 Task: Create a due date automation trigger when advanced on, on the monday of the week before a card is due add fields with custom field "Resume" set to a number lower than 1 and greater or equal to 10 at 11:00 AM.
Action: Mouse moved to (1095, 77)
Screenshot: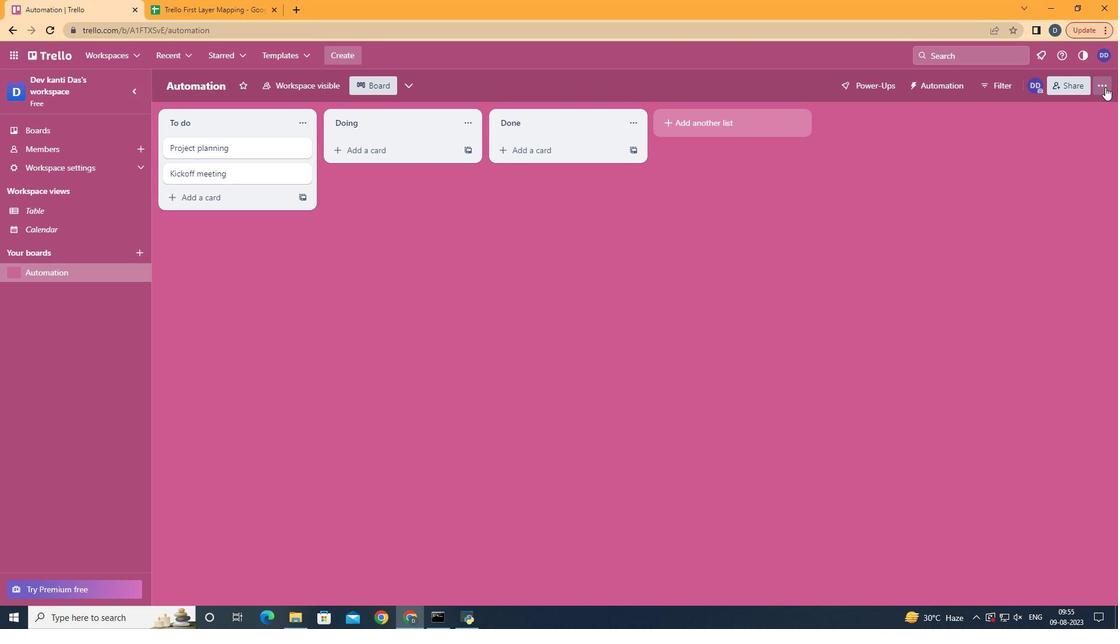
Action: Mouse pressed left at (1095, 77)
Screenshot: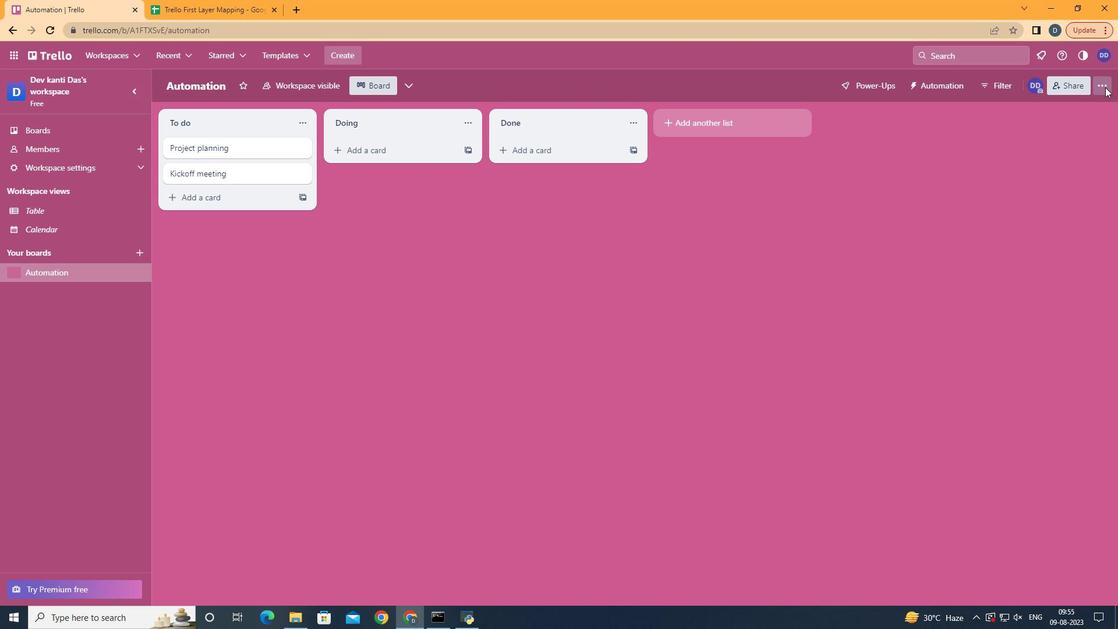 
Action: Mouse moved to (1005, 253)
Screenshot: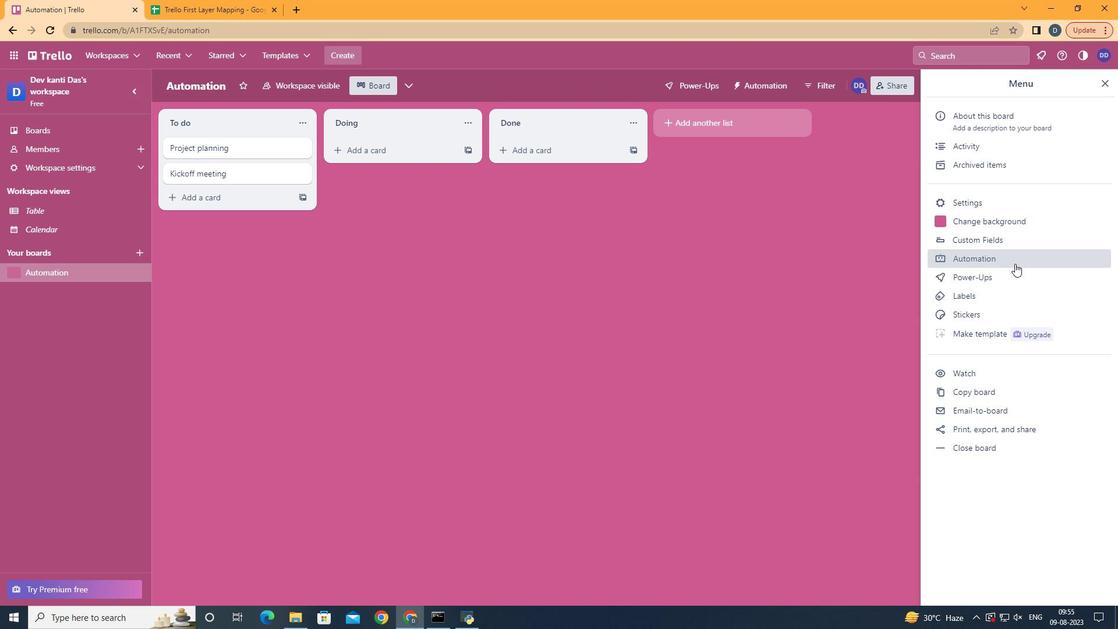 
Action: Mouse pressed left at (1005, 253)
Screenshot: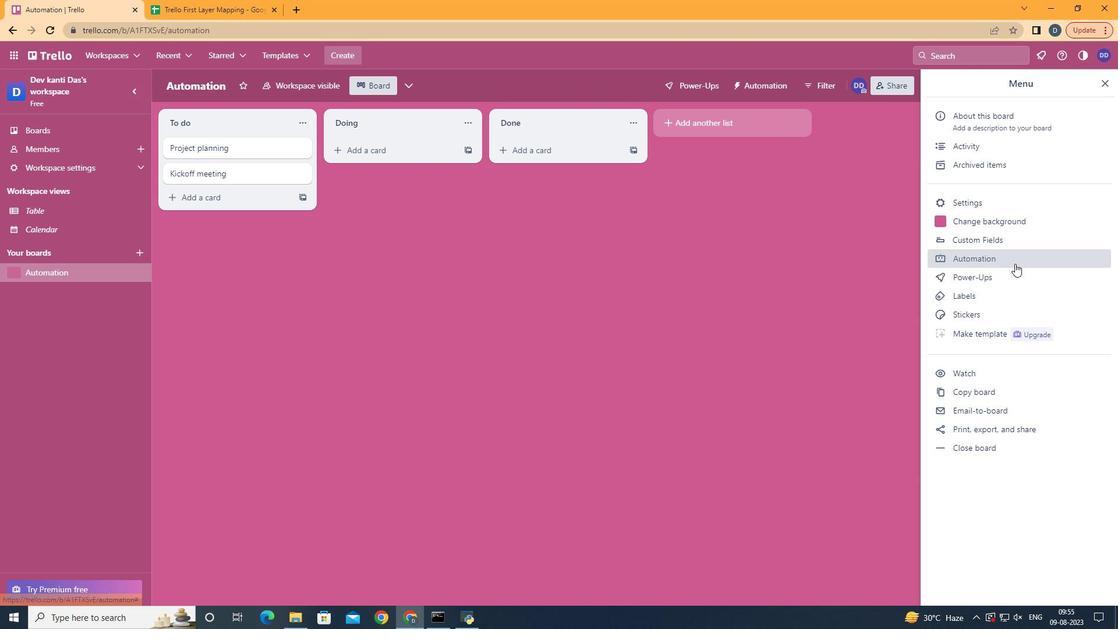 
Action: Mouse moved to (203, 227)
Screenshot: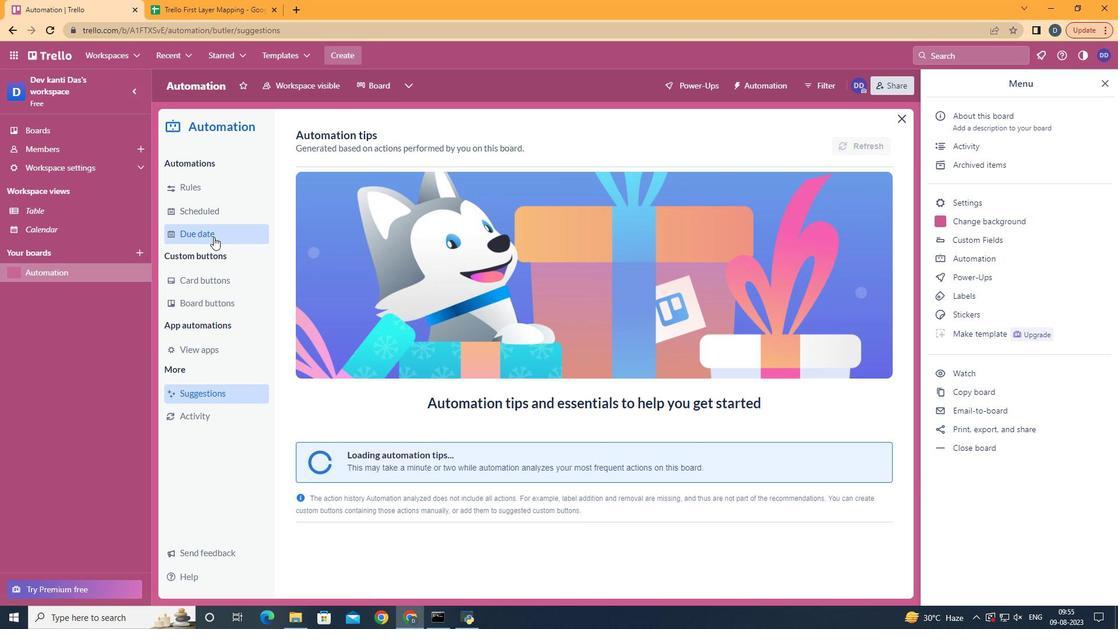 
Action: Mouse pressed left at (203, 227)
Screenshot: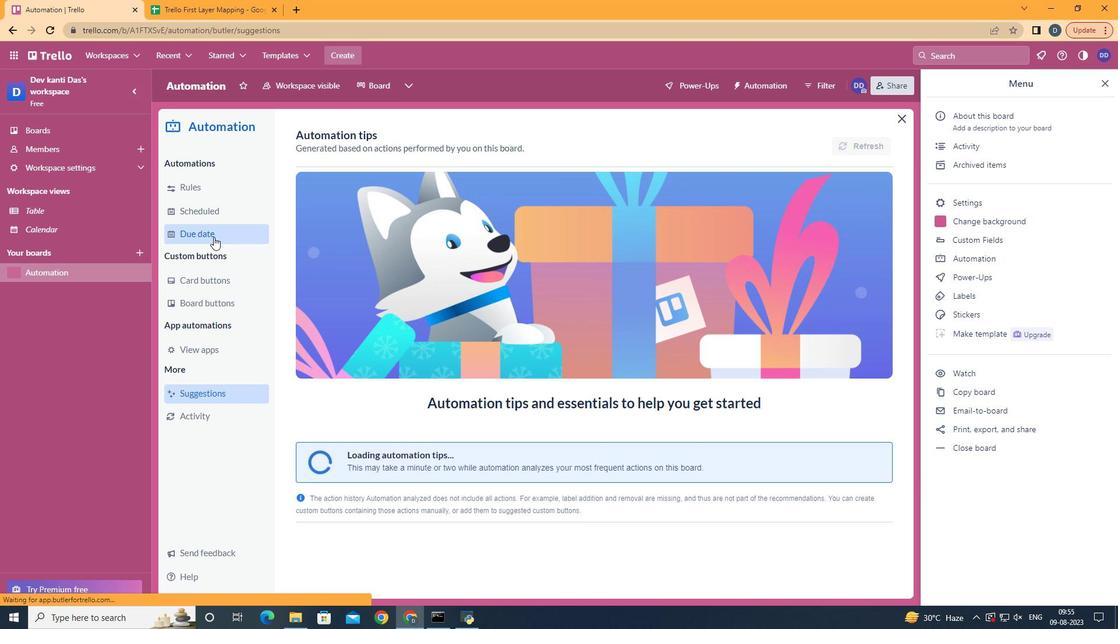 
Action: Mouse moved to (805, 131)
Screenshot: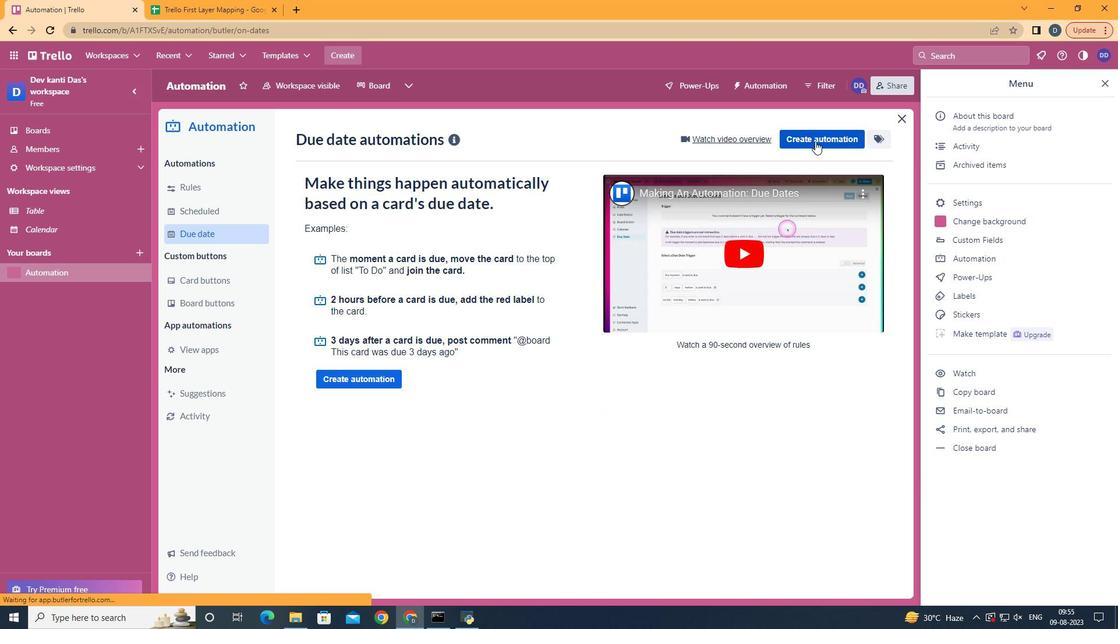 
Action: Mouse pressed left at (805, 131)
Screenshot: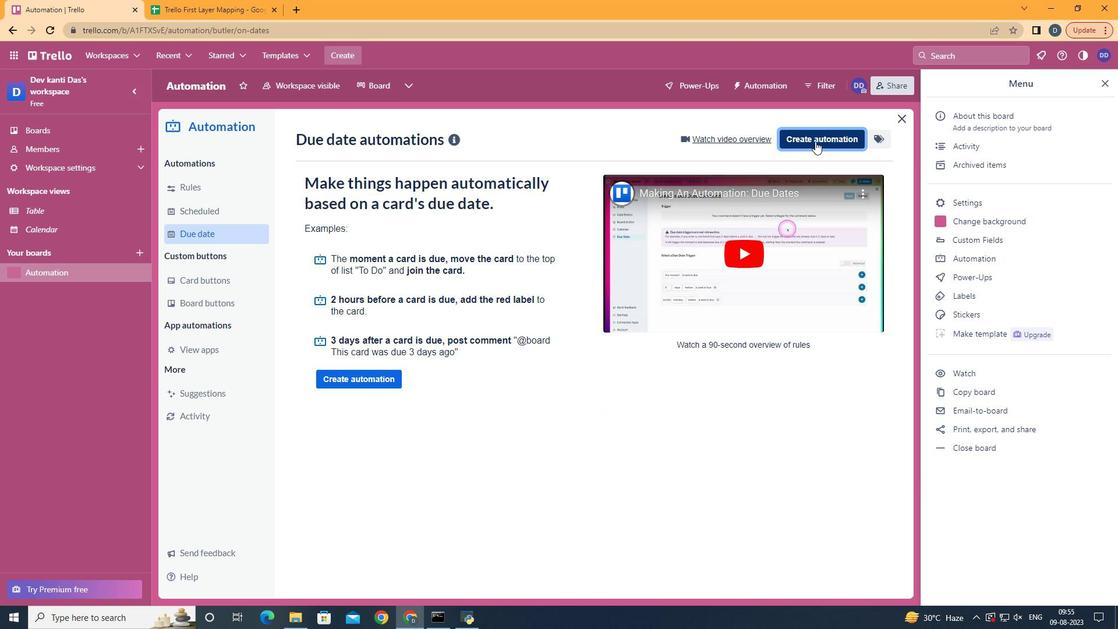 
Action: Mouse moved to (637, 237)
Screenshot: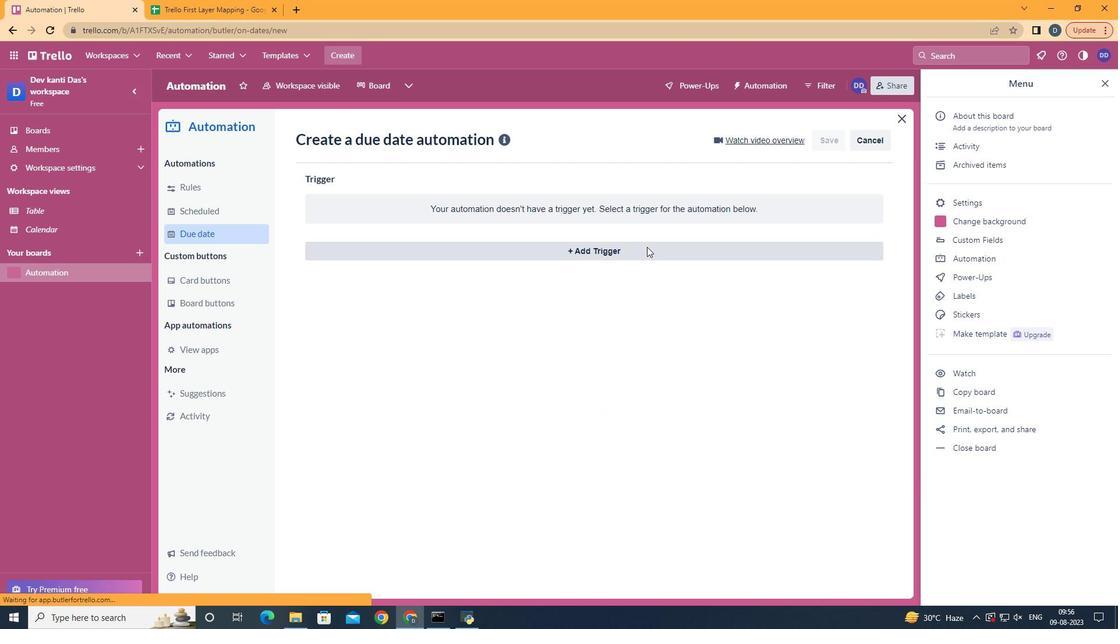 
Action: Mouse pressed left at (637, 237)
Screenshot: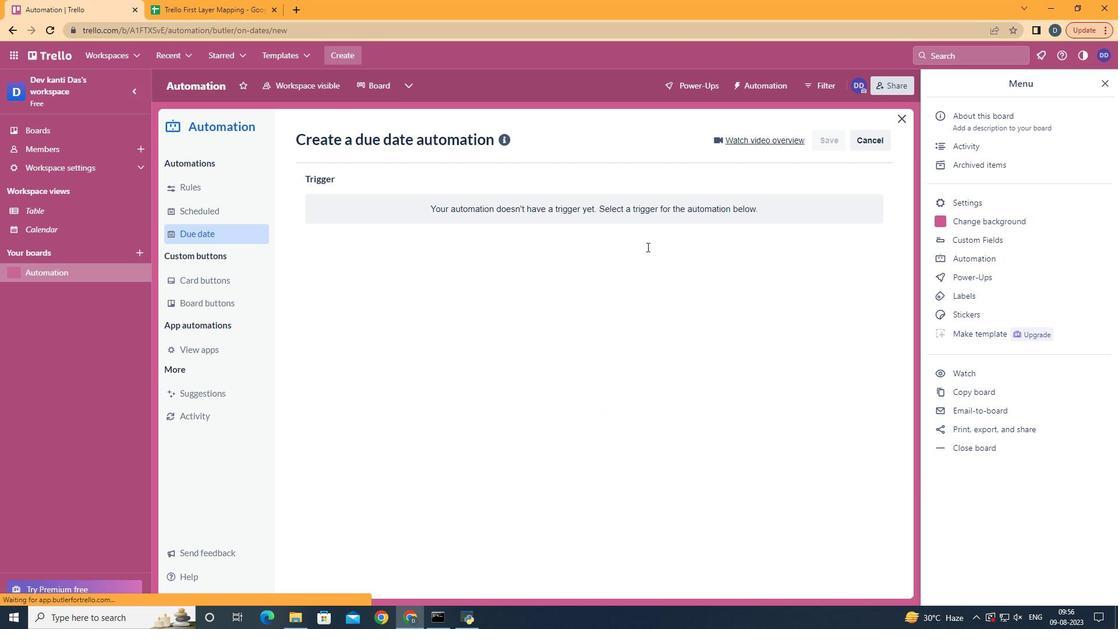 
Action: Mouse moved to (411, 551)
Screenshot: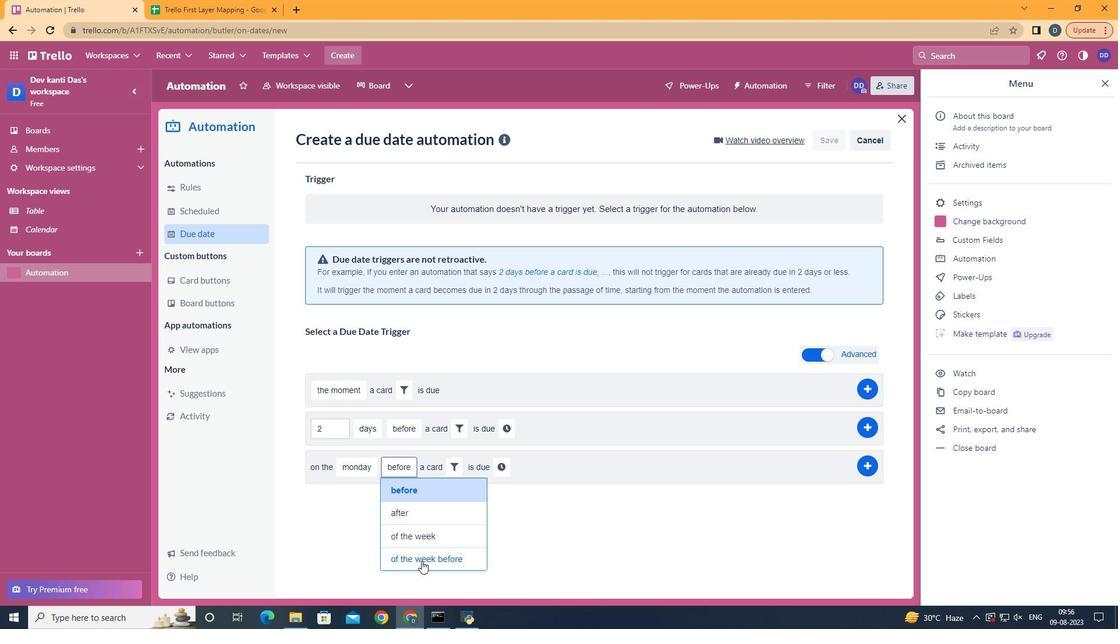 
Action: Mouse pressed left at (411, 551)
Screenshot: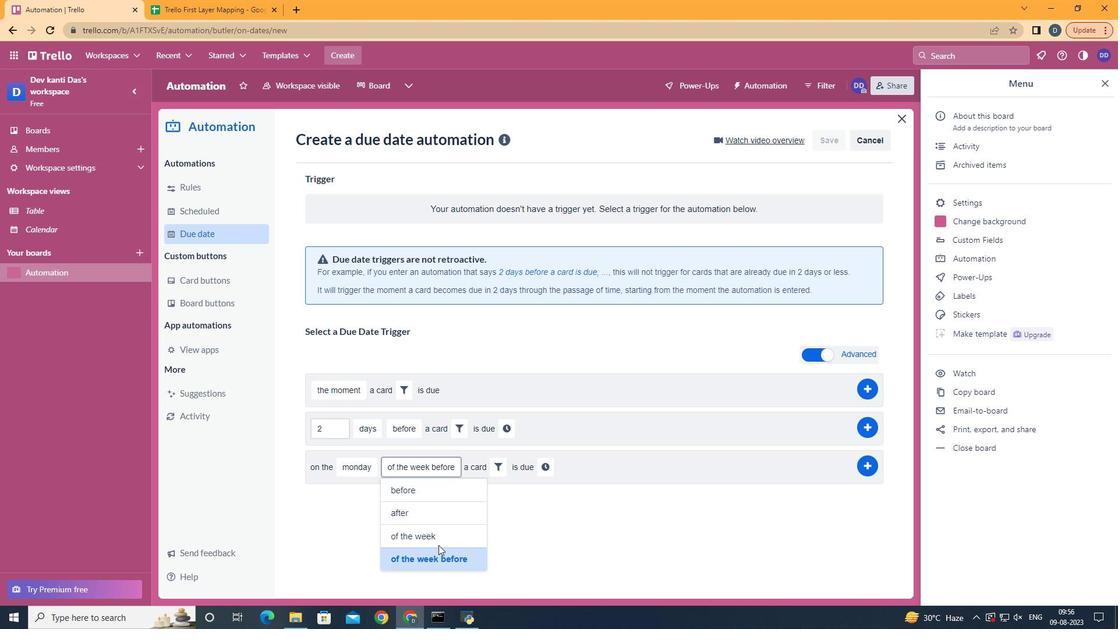 
Action: Mouse moved to (494, 457)
Screenshot: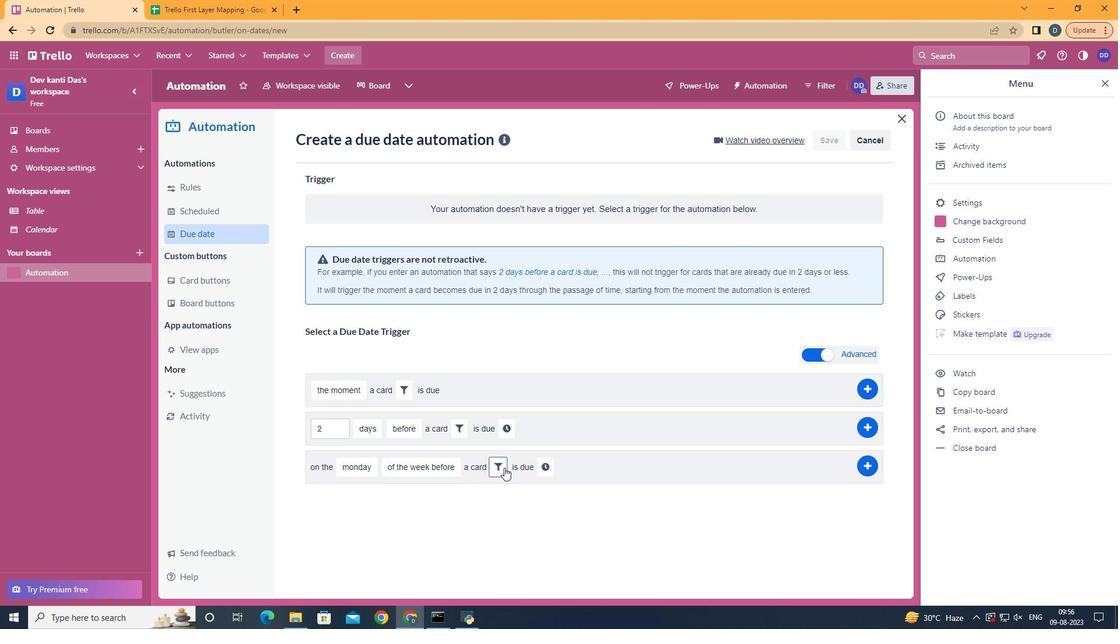 
Action: Mouse pressed left at (494, 457)
Screenshot: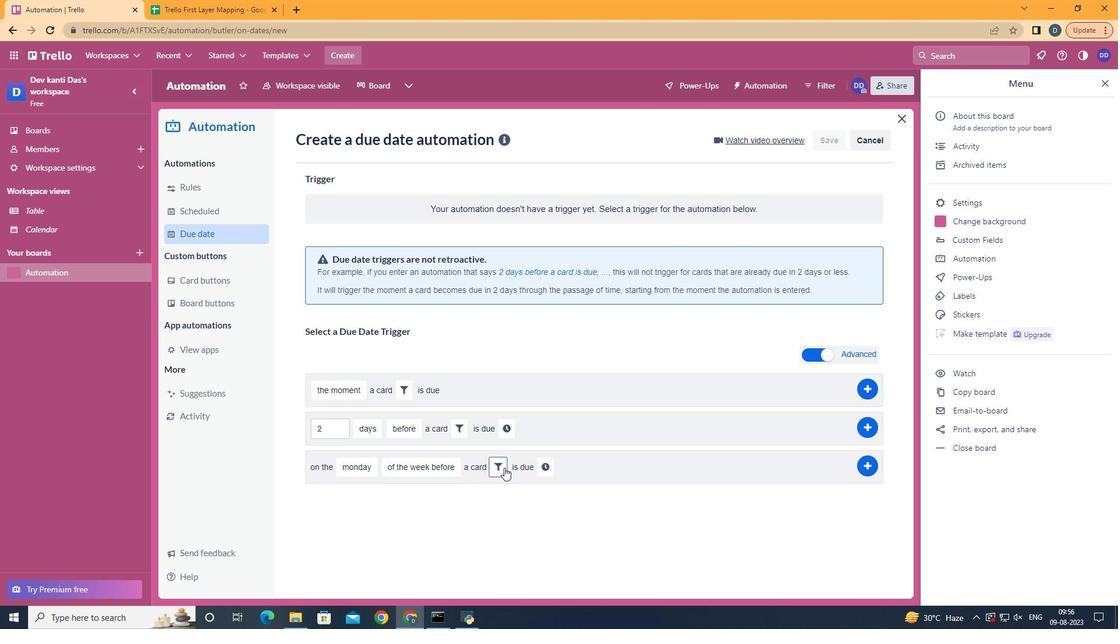 
Action: Mouse moved to (685, 500)
Screenshot: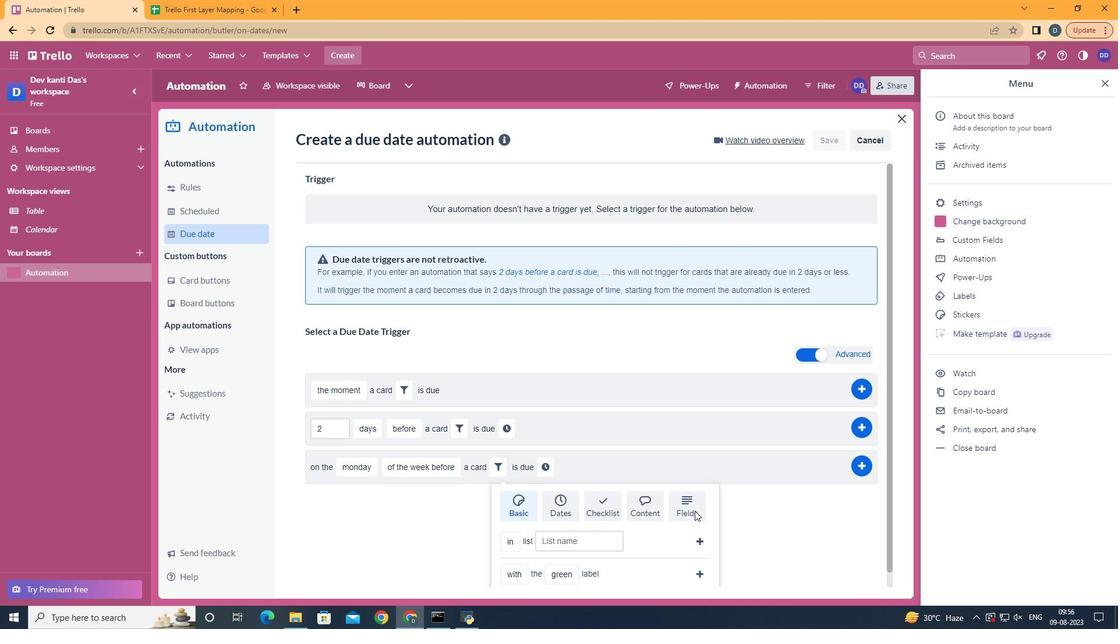 
Action: Mouse pressed left at (685, 500)
Screenshot: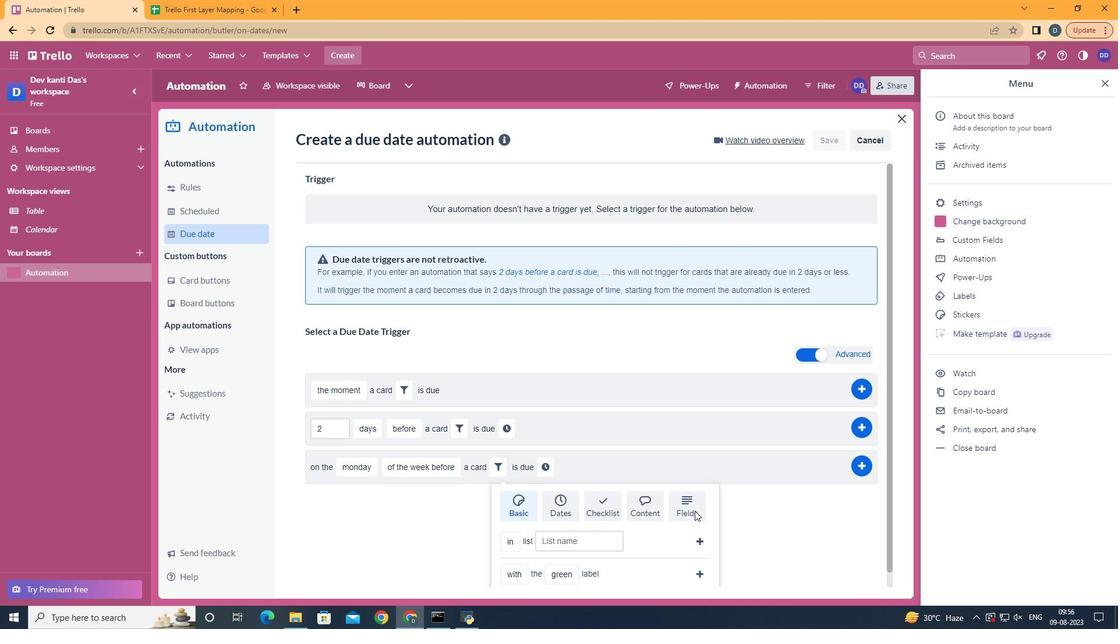 
Action: Mouse moved to (685, 496)
Screenshot: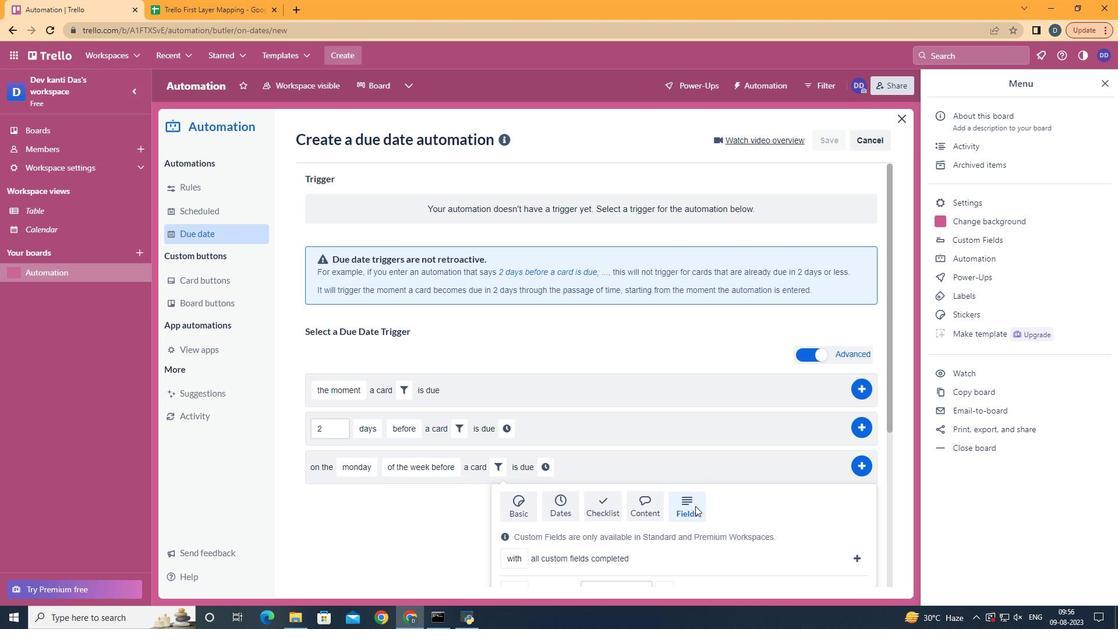 
Action: Mouse scrolled (685, 495) with delta (0, 0)
Screenshot: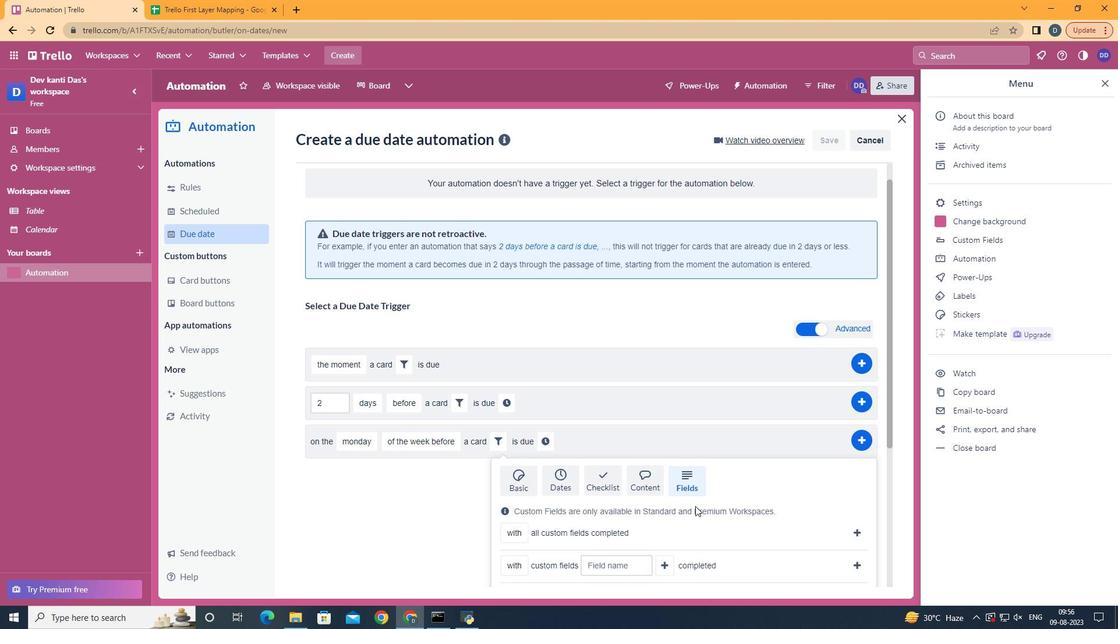 
Action: Mouse scrolled (685, 495) with delta (0, 0)
Screenshot: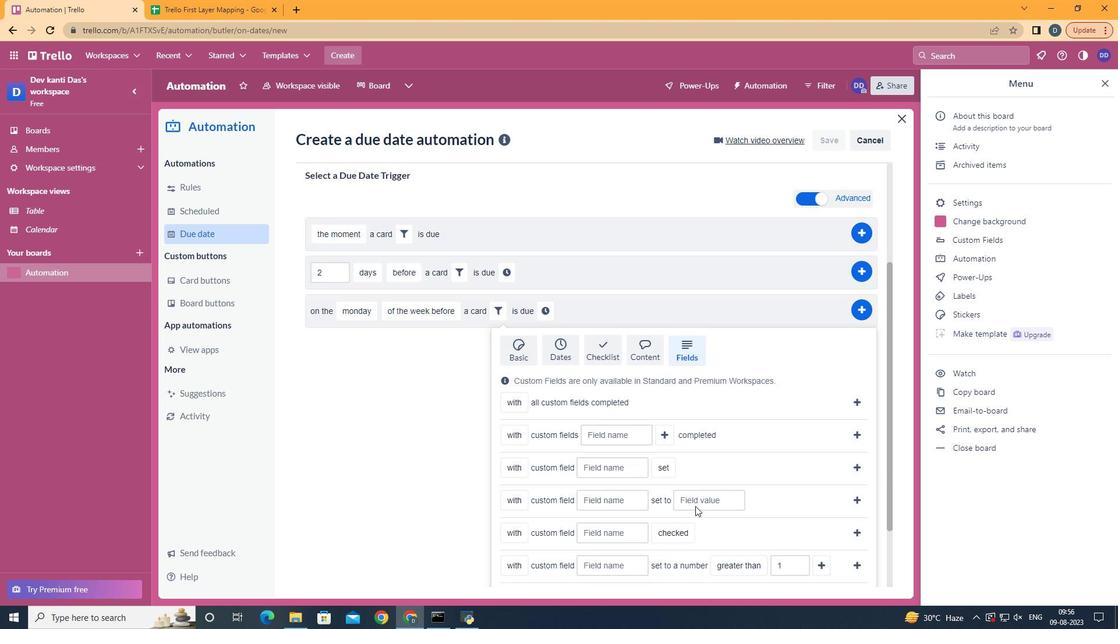 
Action: Mouse scrolled (685, 495) with delta (0, 0)
Screenshot: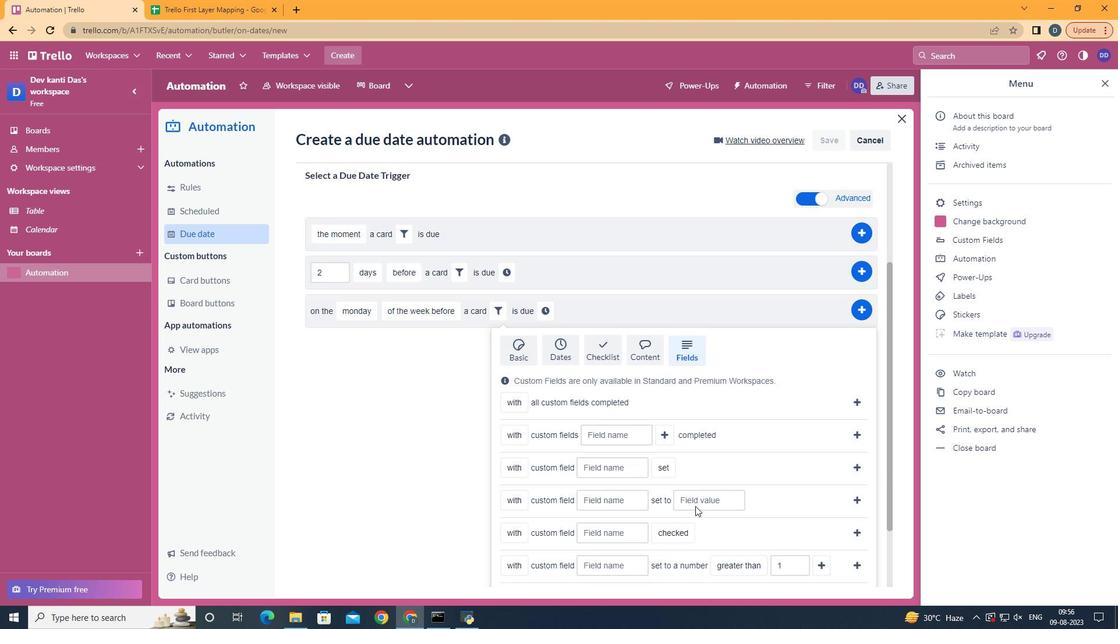 
Action: Mouse scrolled (685, 495) with delta (0, 0)
Screenshot: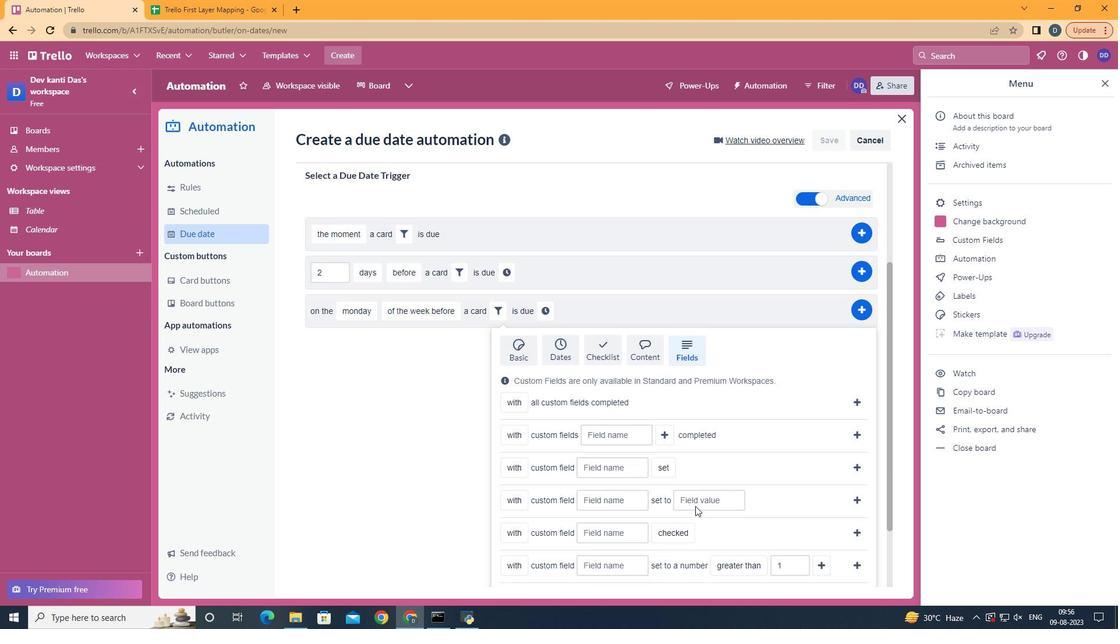 
Action: Mouse scrolled (685, 495) with delta (0, 0)
Screenshot: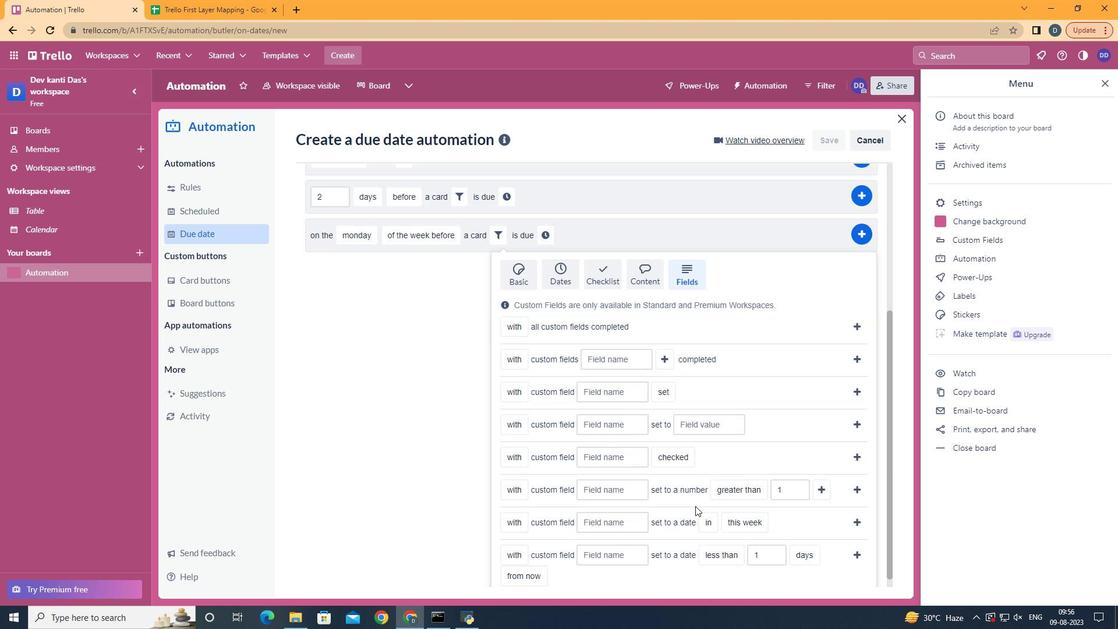 
Action: Mouse moved to (512, 486)
Screenshot: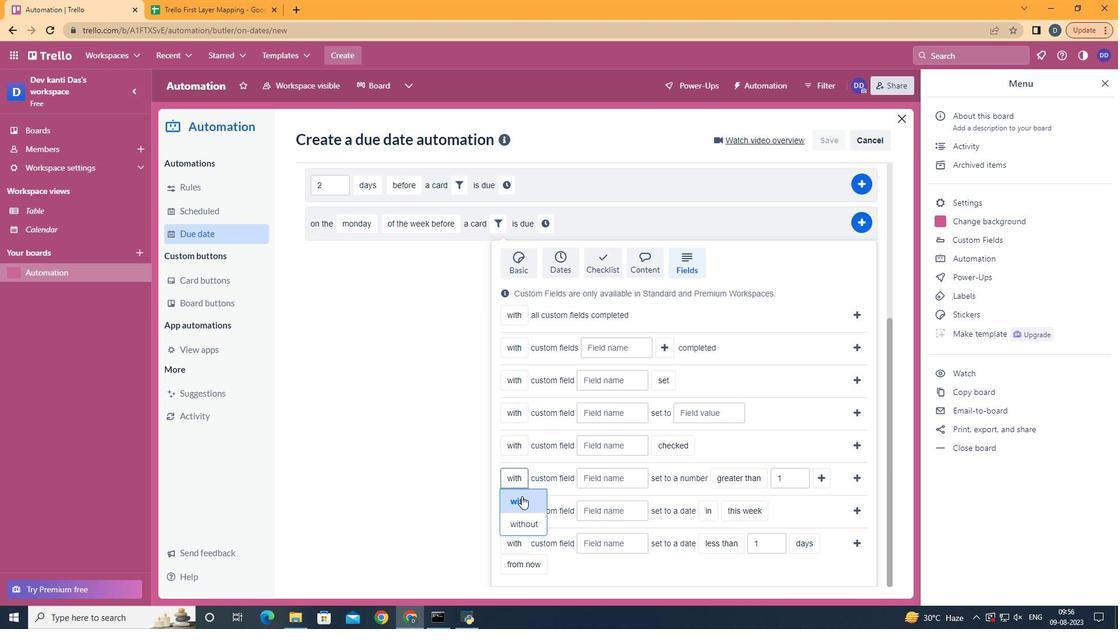 
Action: Mouse pressed left at (512, 486)
Screenshot: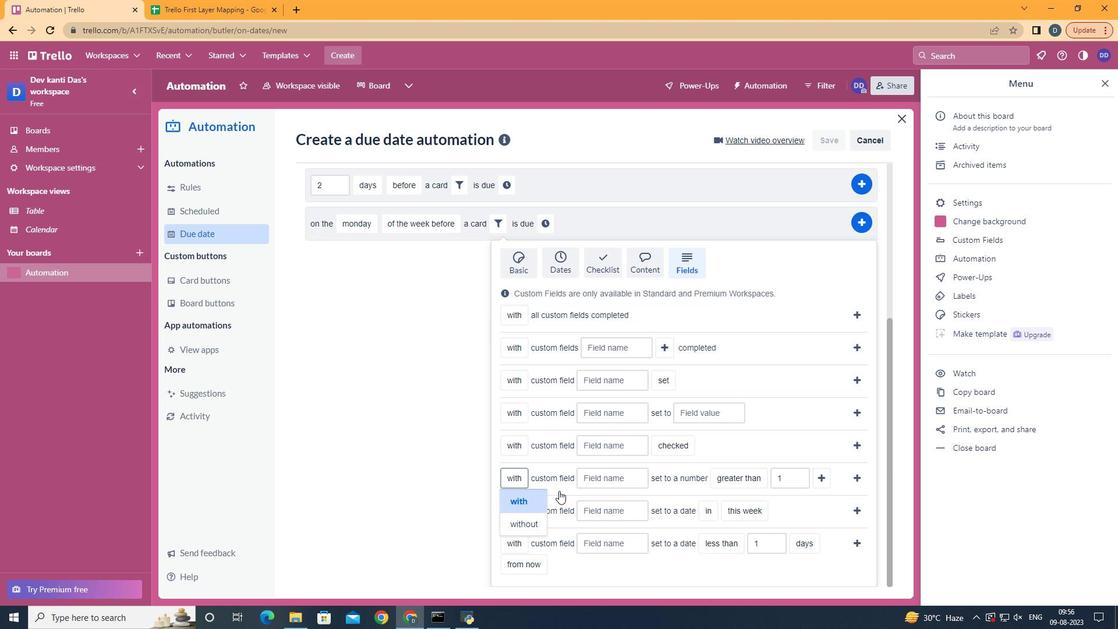 
Action: Mouse moved to (630, 463)
Screenshot: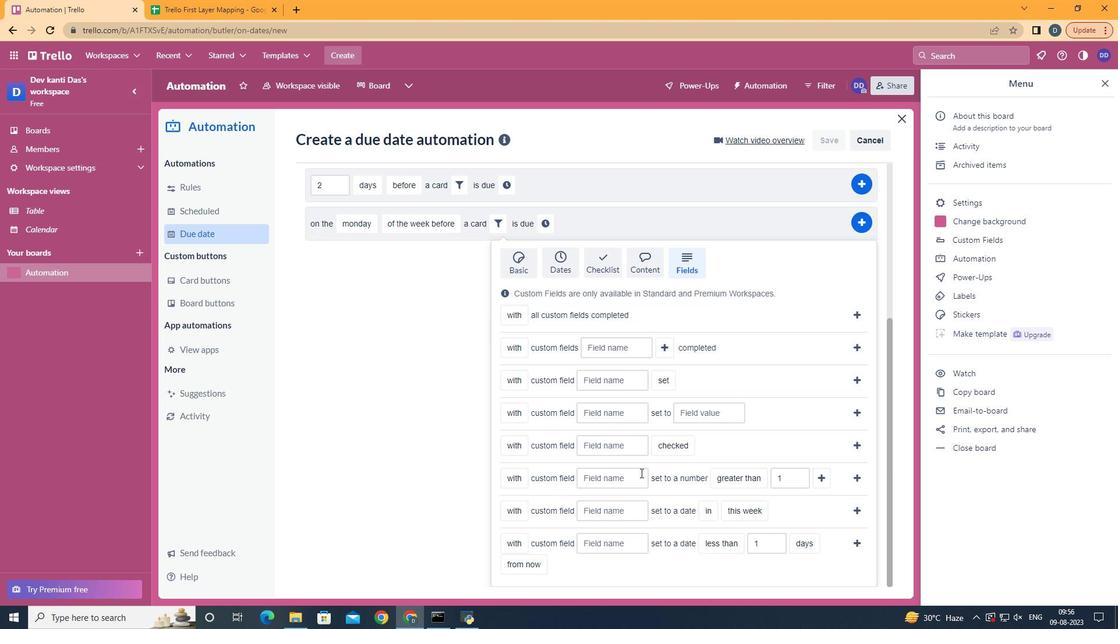 
Action: Mouse pressed left at (630, 463)
Screenshot: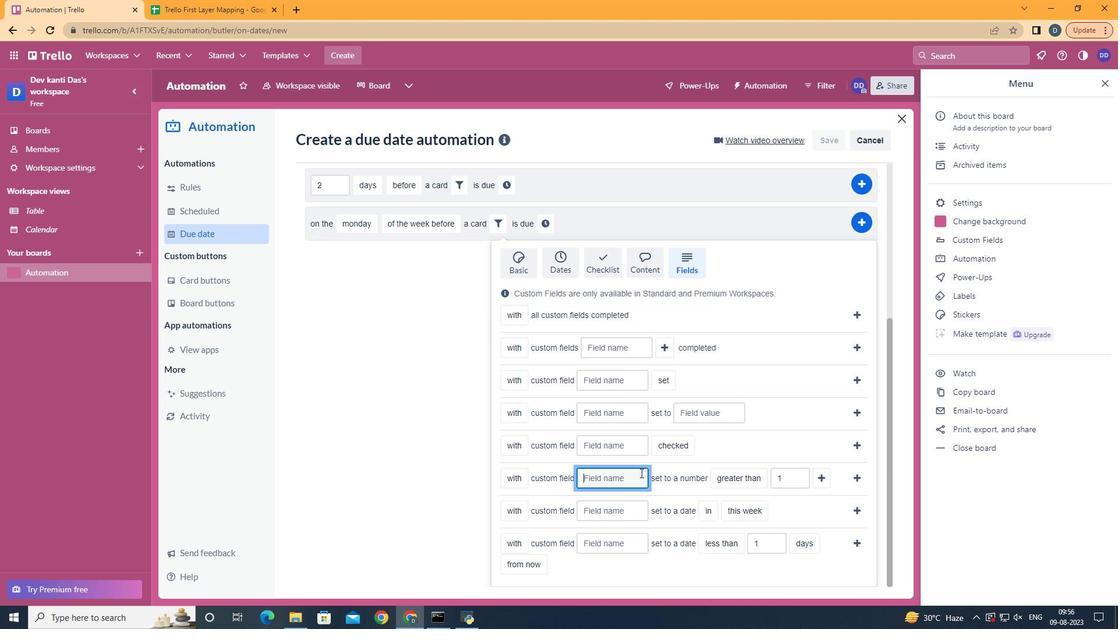 
Action: Key pressed <Key.shift>Resume
Screenshot: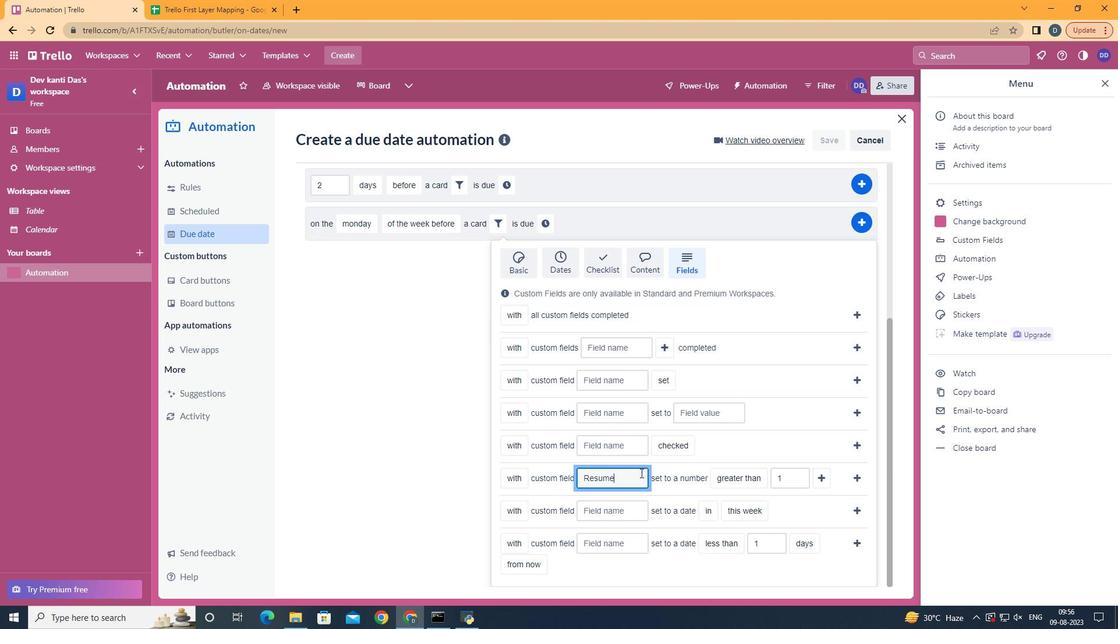 
Action: Mouse moved to (739, 531)
Screenshot: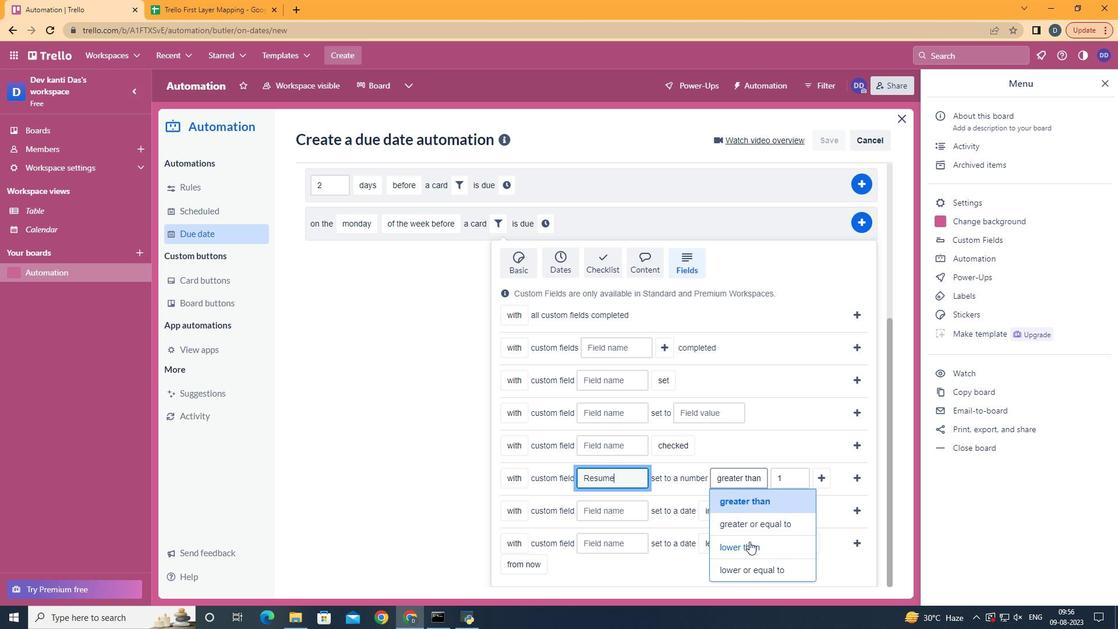 
Action: Mouse pressed left at (739, 531)
Screenshot: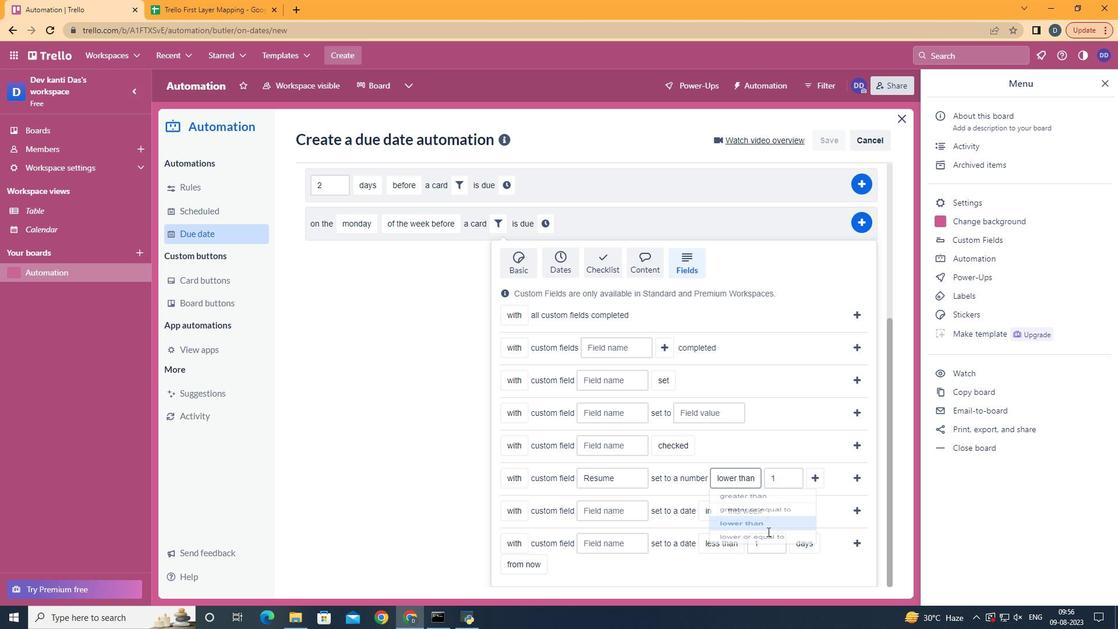 
Action: Mouse moved to (802, 464)
Screenshot: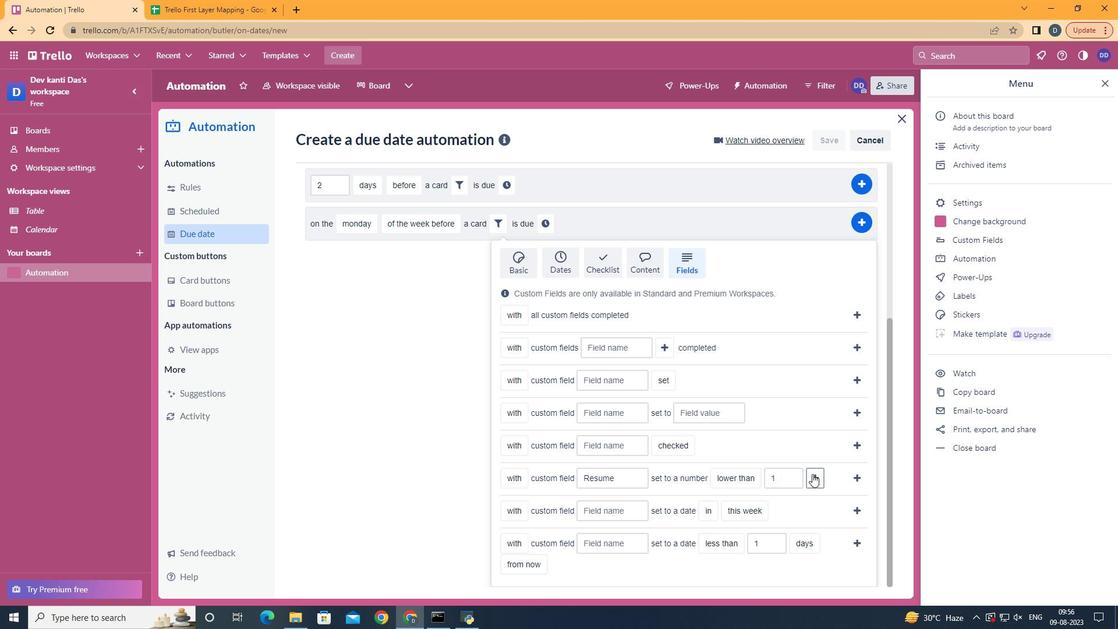 
Action: Mouse pressed left at (802, 464)
Screenshot: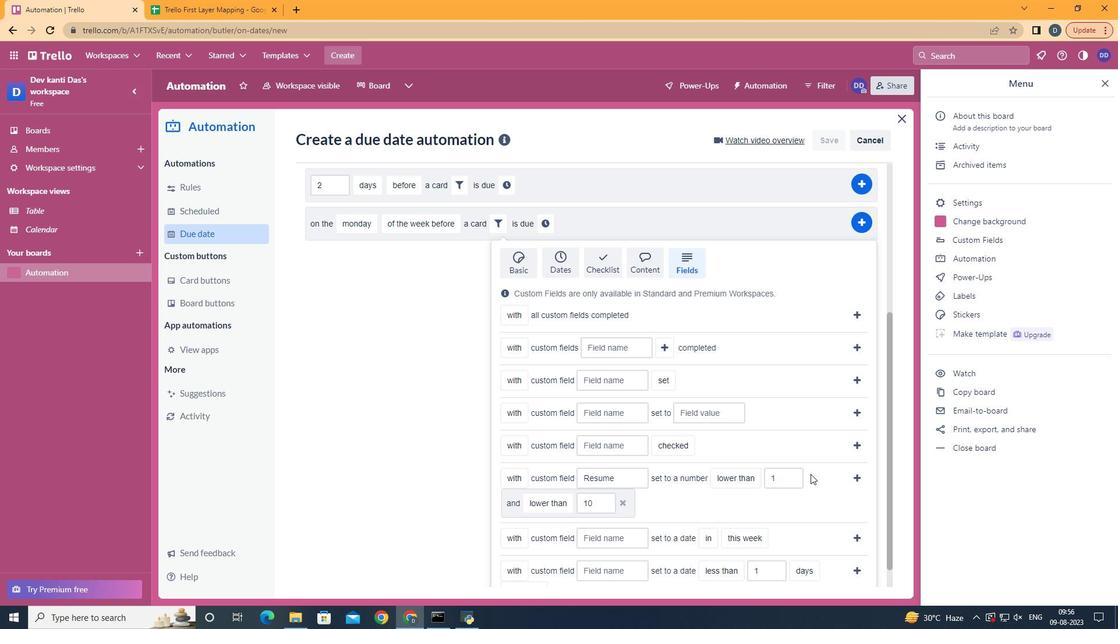 
Action: Mouse moved to (559, 465)
Screenshot: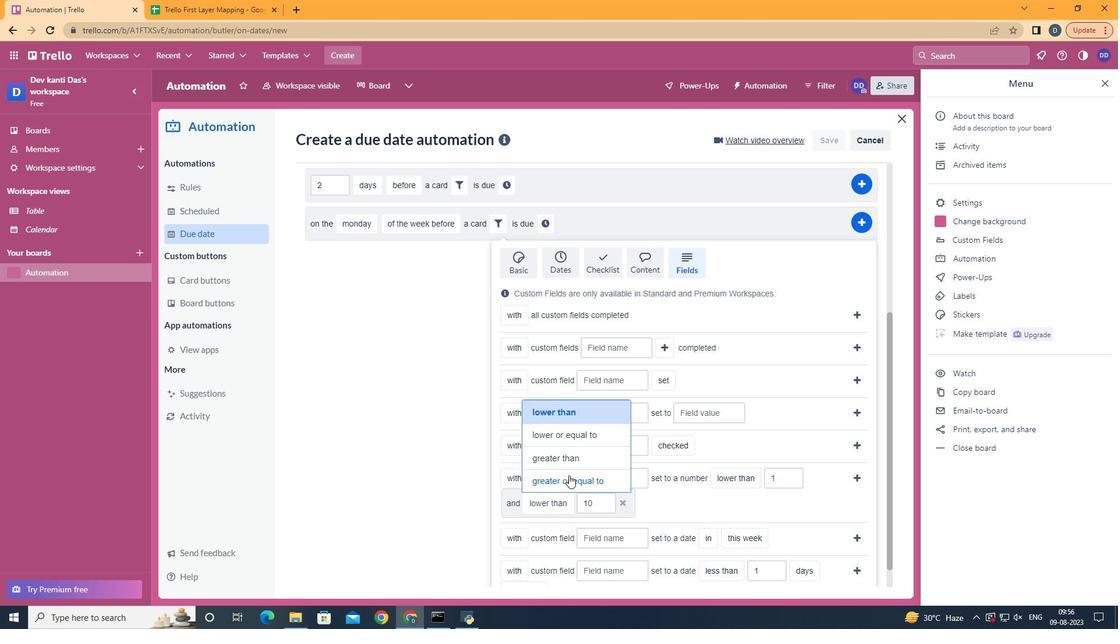 
Action: Mouse pressed left at (559, 465)
Screenshot: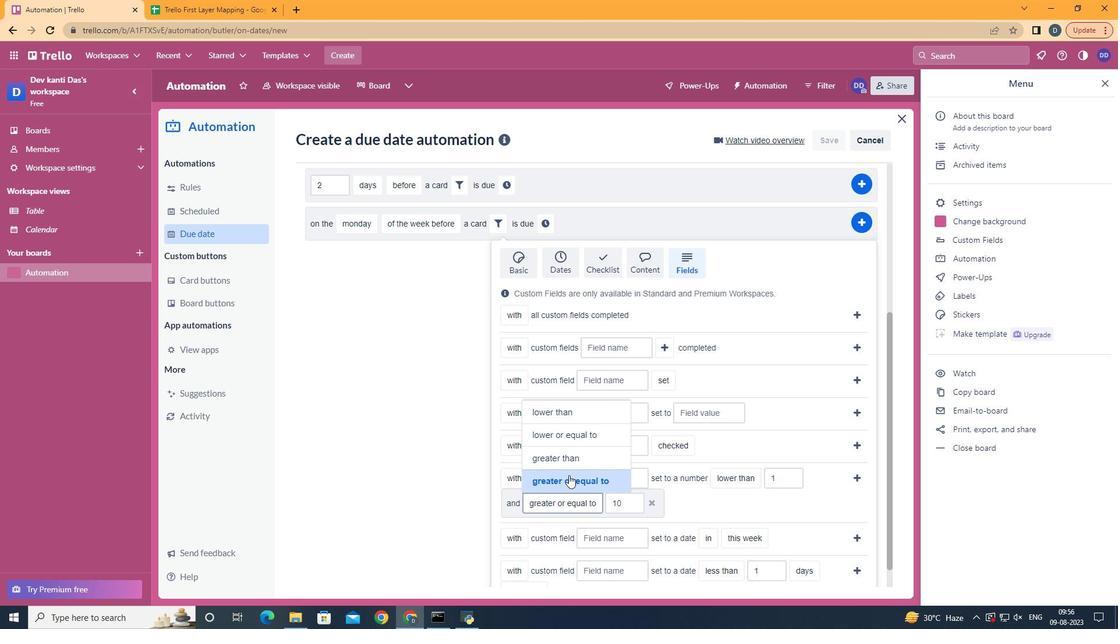 
Action: Mouse moved to (849, 468)
Screenshot: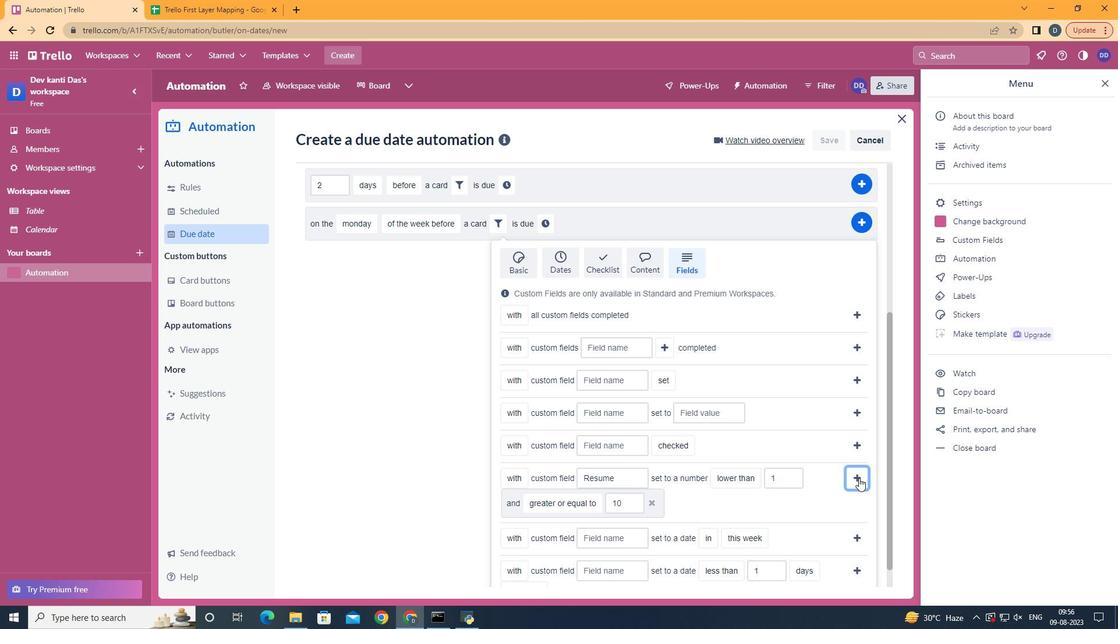 
Action: Mouse pressed left at (849, 468)
Screenshot: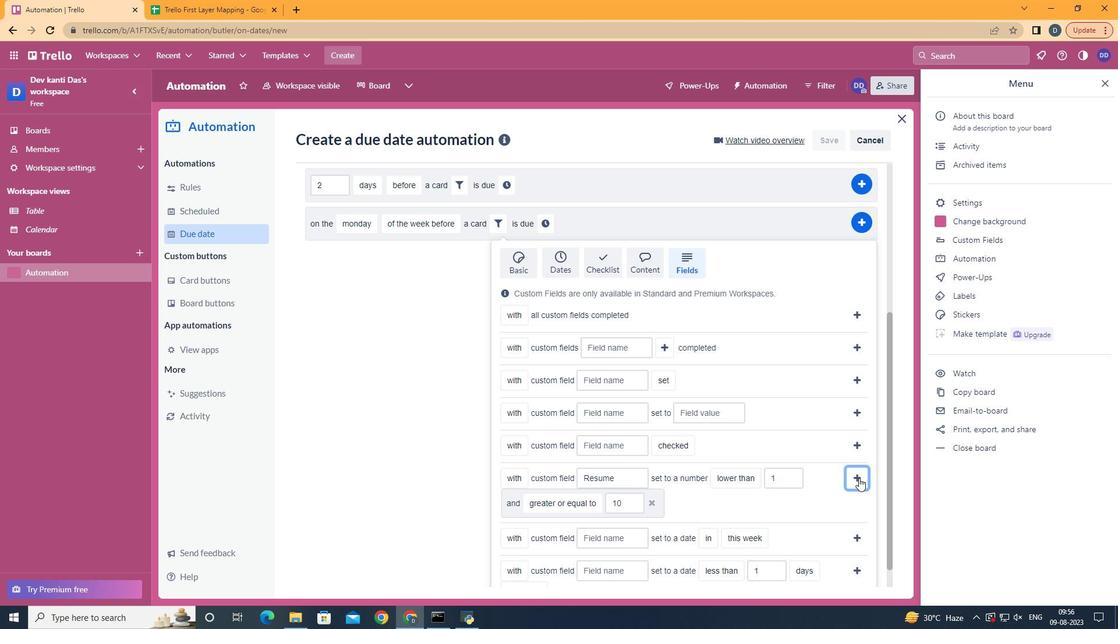 
Action: Mouse moved to (326, 479)
Screenshot: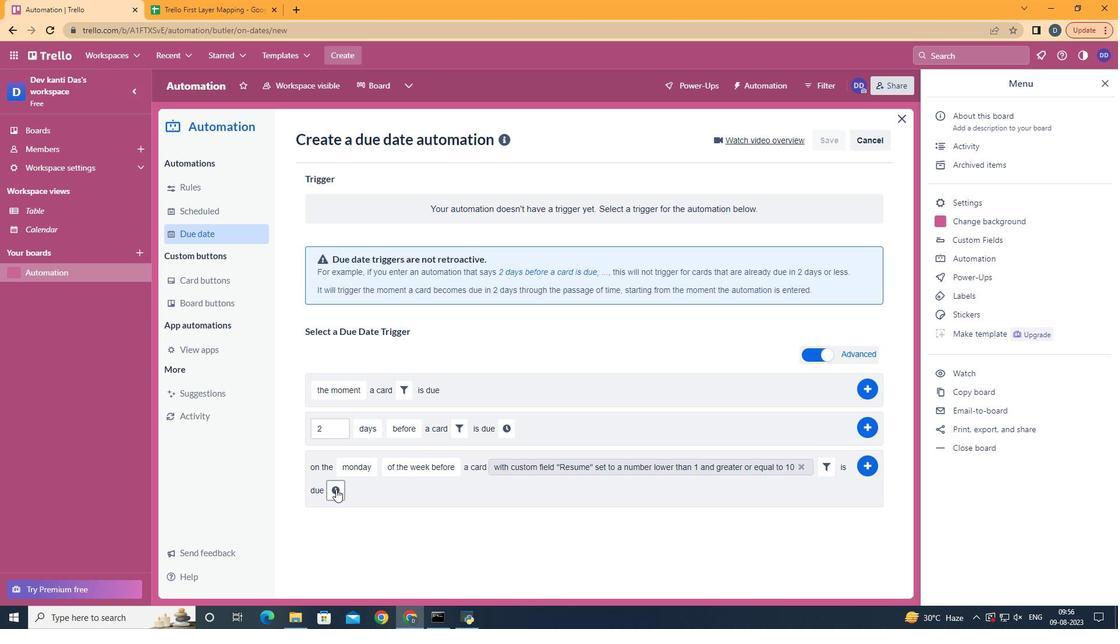 
Action: Mouse pressed left at (326, 479)
Screenshot: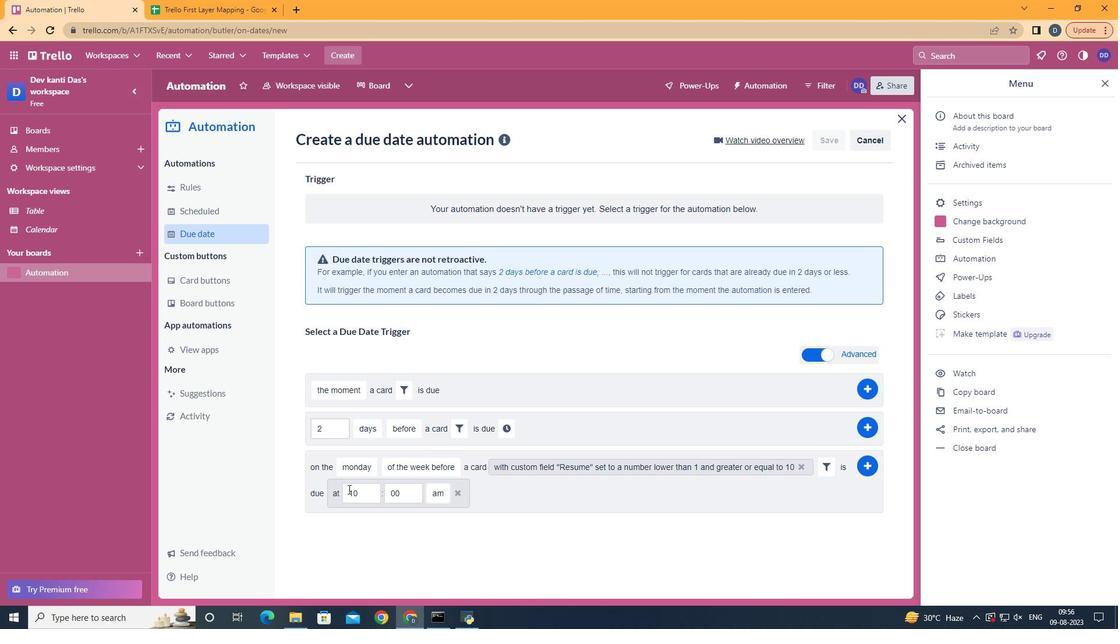 
Action: Mouse moved to (356, 478)
Screenshot: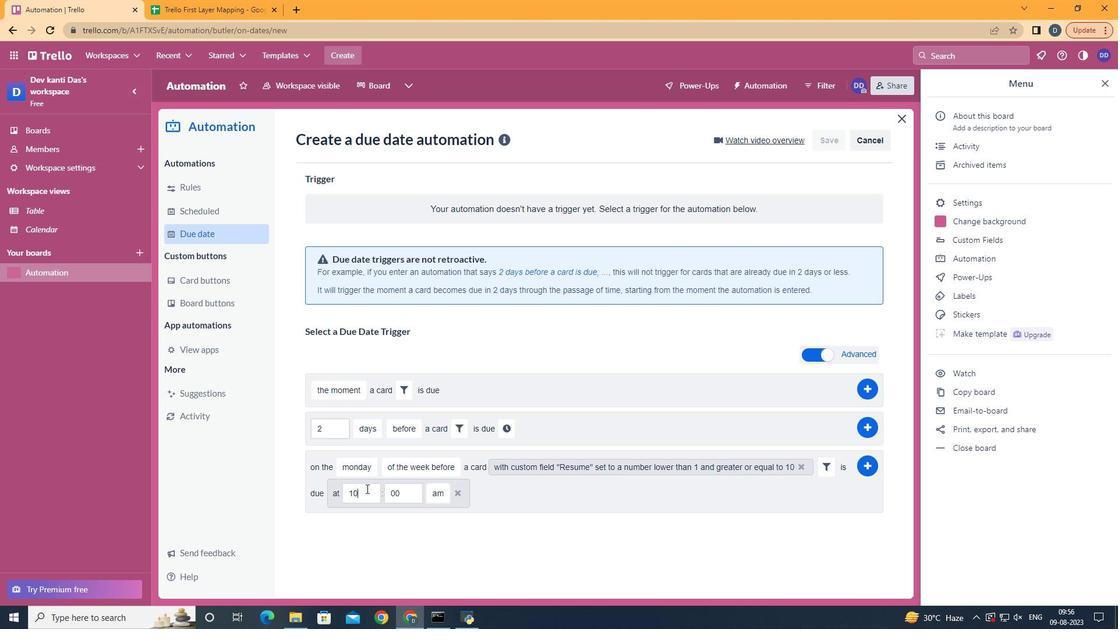 
Action: Mouse pressed left at (356, 478)
Screenshot: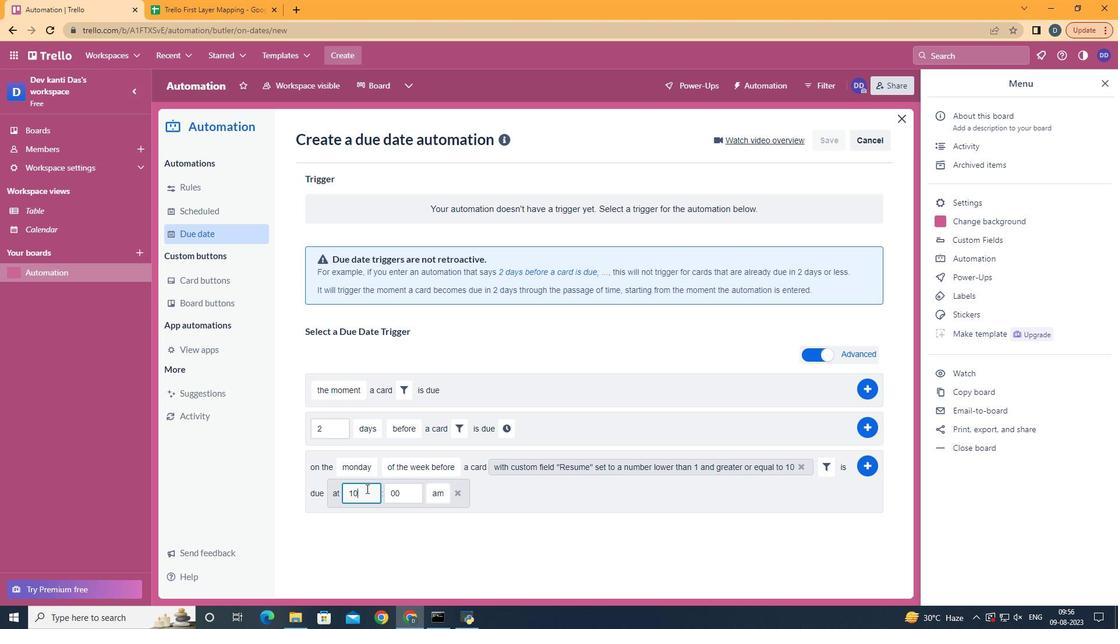 
Action: Mouse moved to (361, 478)
Screenshot: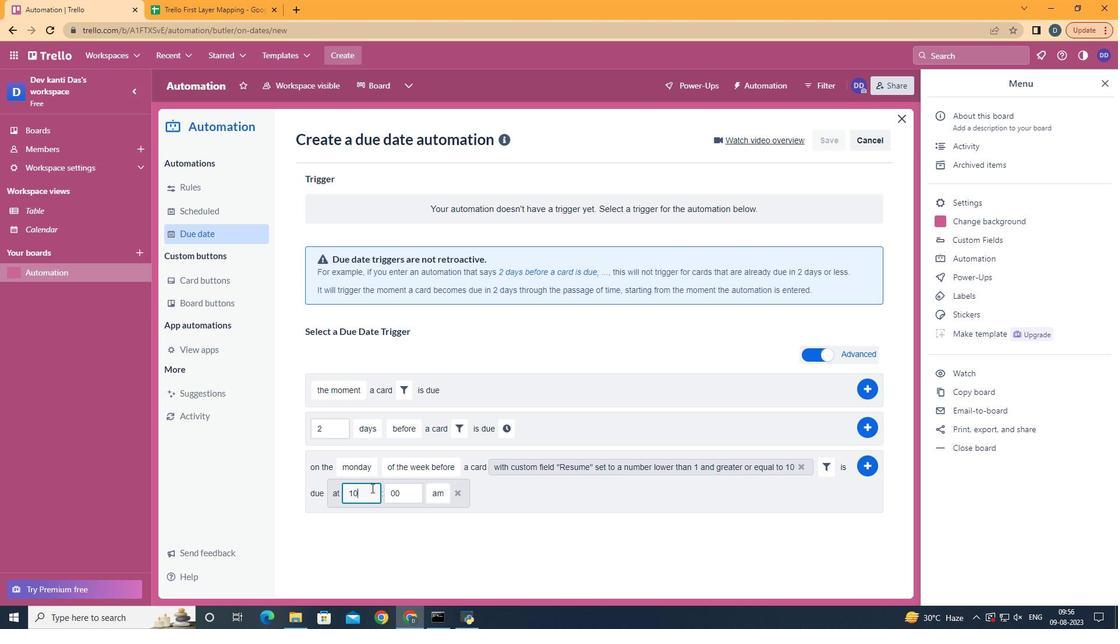 
Action: Key pressed <Key.backspace>1
Screenshot: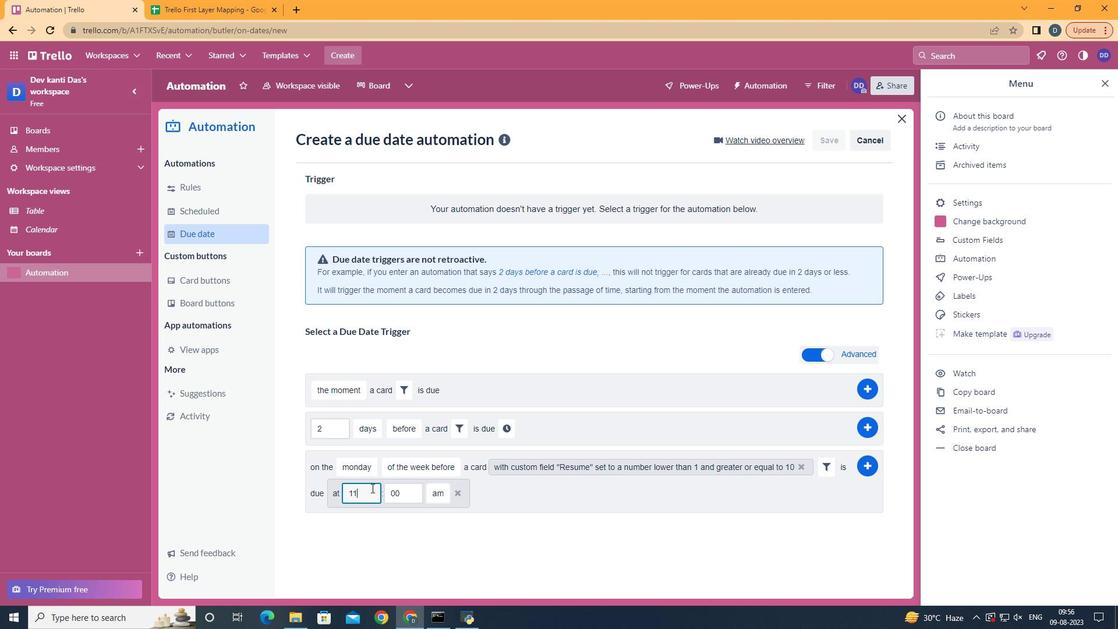 
Action: Mouse moved to (851, 457)
Screenshot: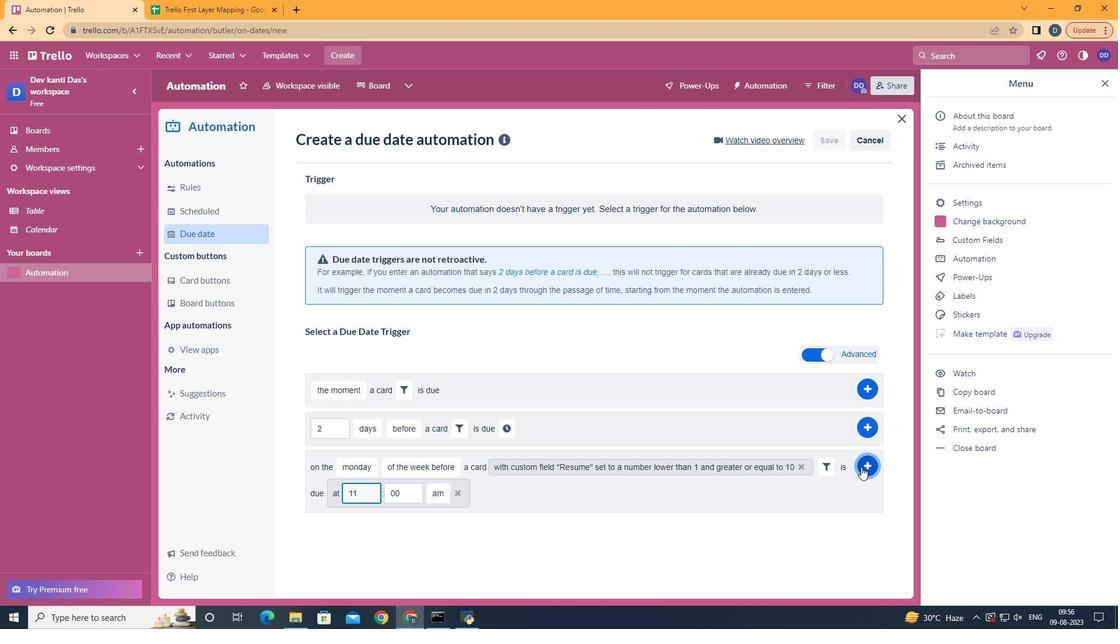 
Action: Mouse pressed left at (851, 457)
Screenshot: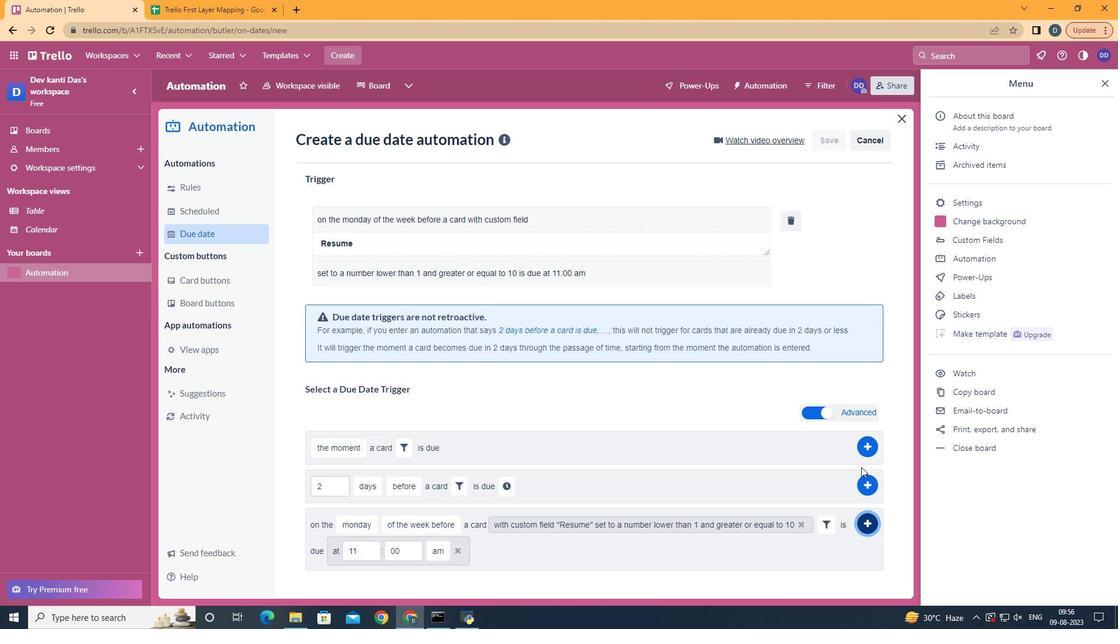 
Action: Mouse moved to (522, 166)
Screenshot: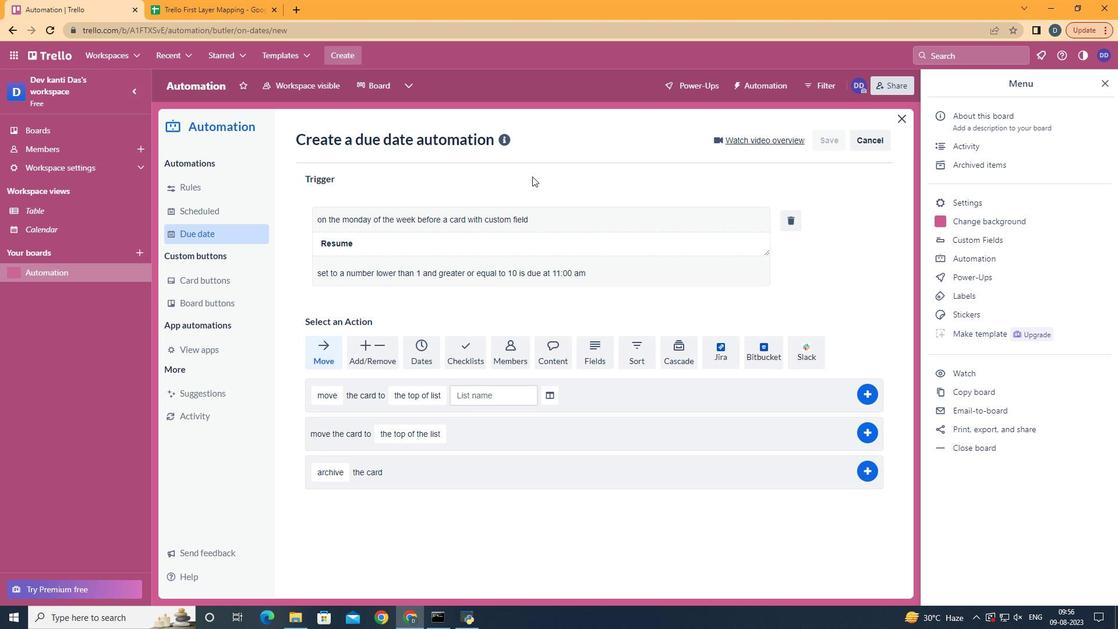 
